 Task: Create a due date automation trigger when advanced on, the moment a card is due add content with a name or a description starting with resume.
Action: Mouse moved to (897, 267)
Screenshot: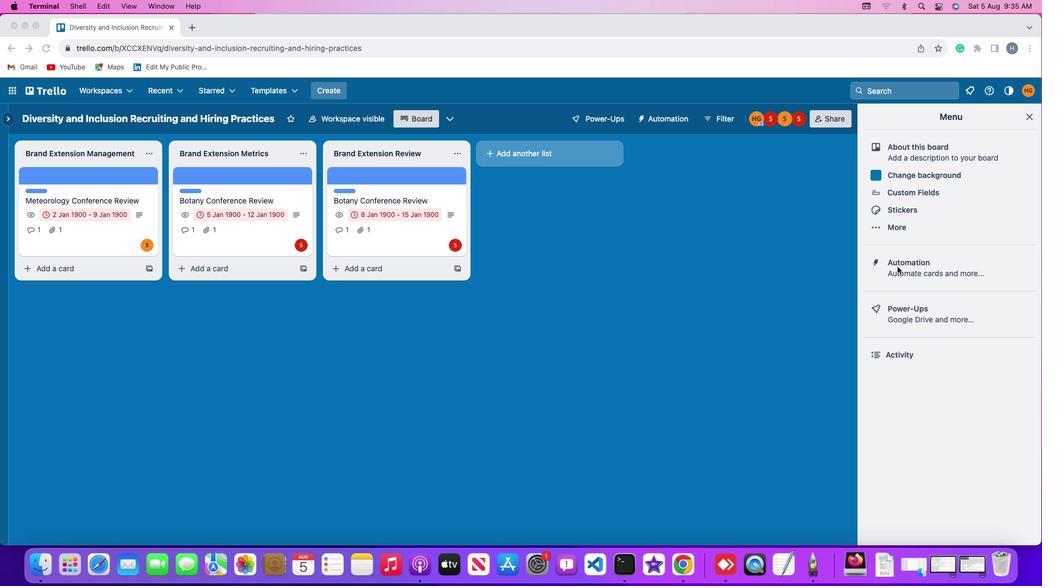 
Action: Mouse pressed left at (897, 267)
Screenshot: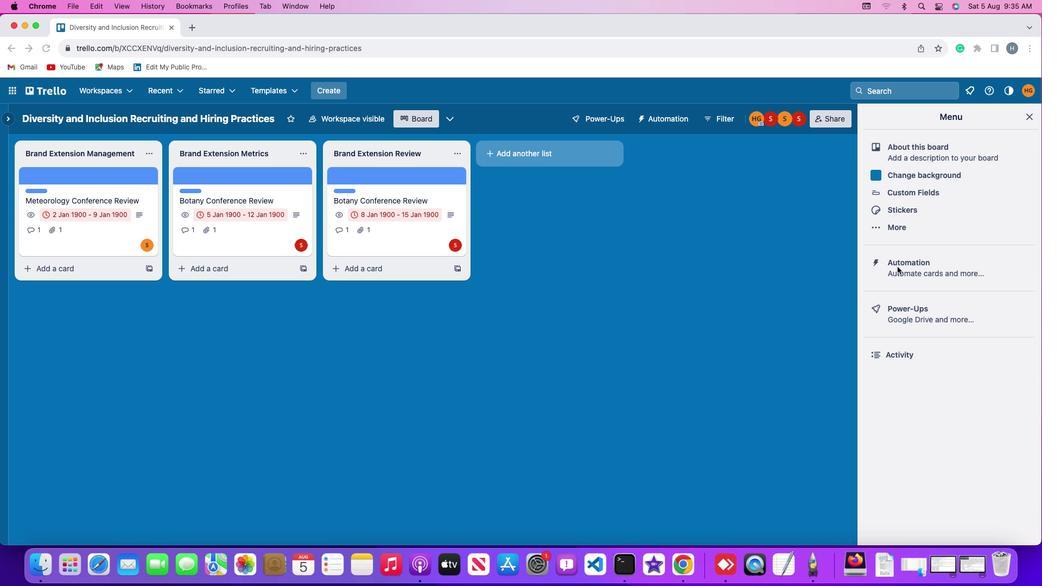 
Action: Mouse pressed left at (897, 267)
Screenshot: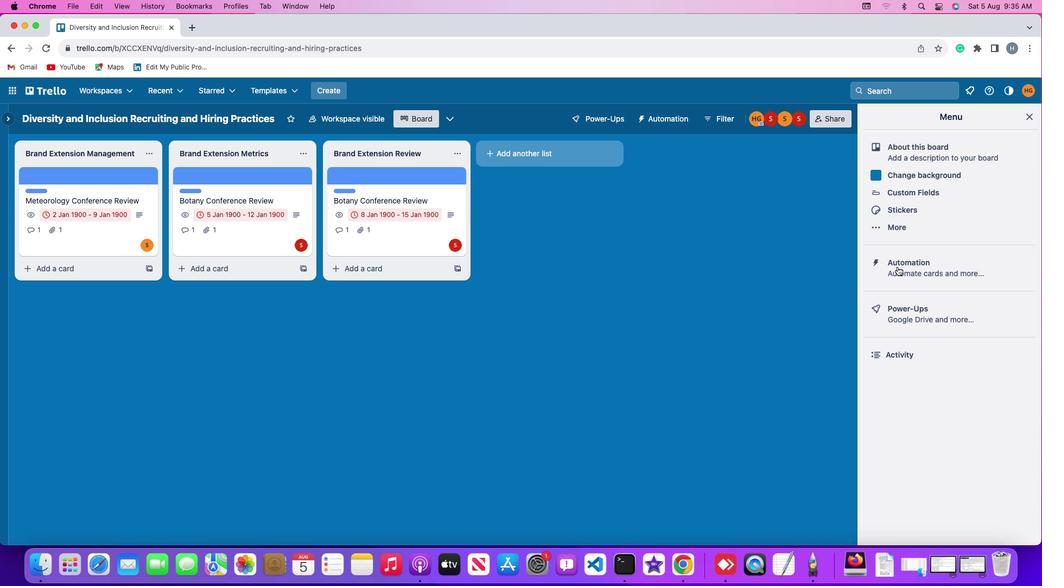 
Action: Mouse moved to (71, 257)
Screenshot: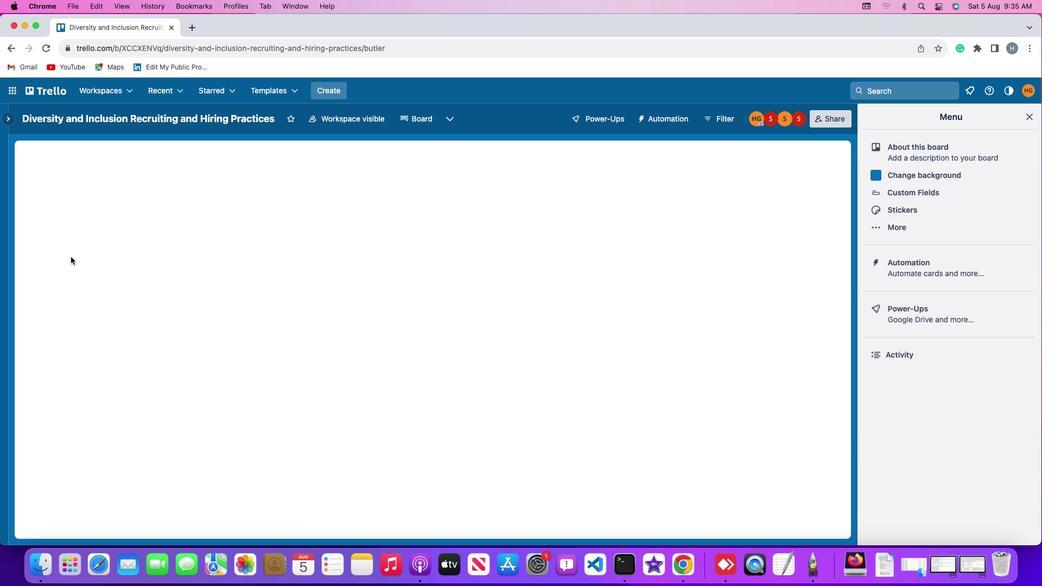 
Action: Mouse pressed left at (71, 257)
Screenshot: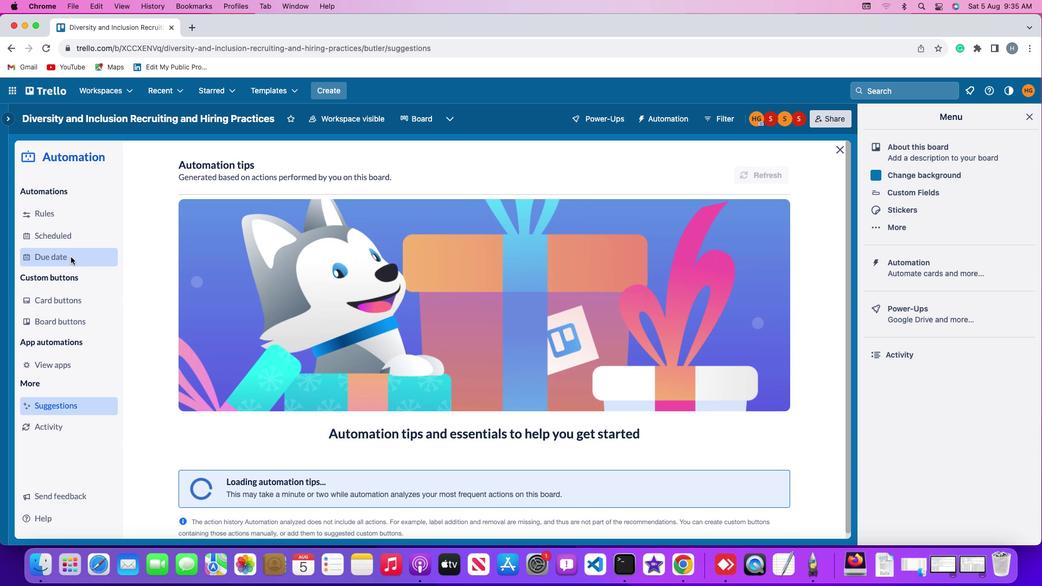
Action: Mouse moved to (747, 164)
Screenshot: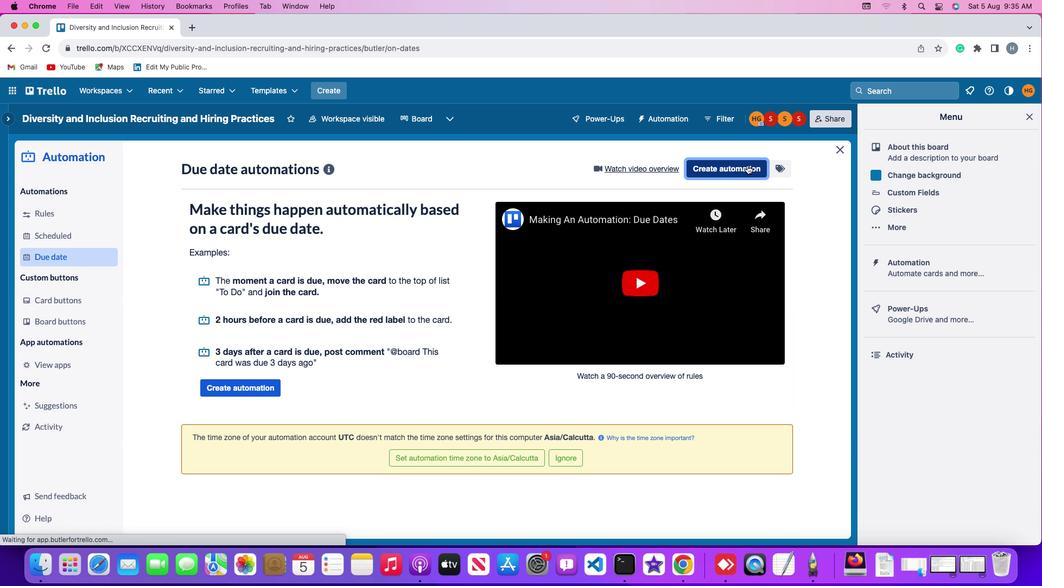 
Action: Mouse pressed left at (747, 164)
Screenshot: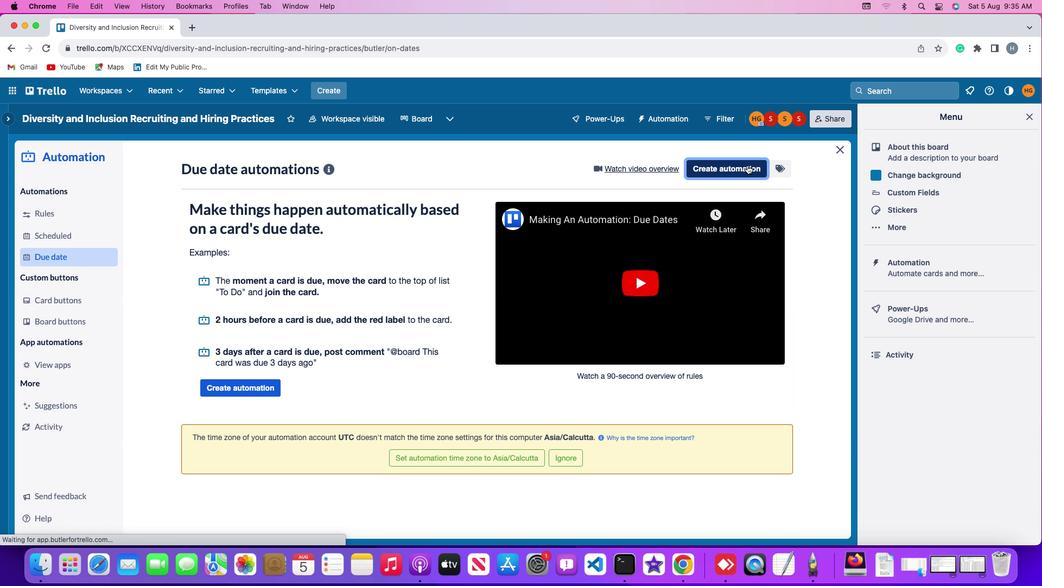 
Action: Mouse moved to (478, 265)
Screenshot: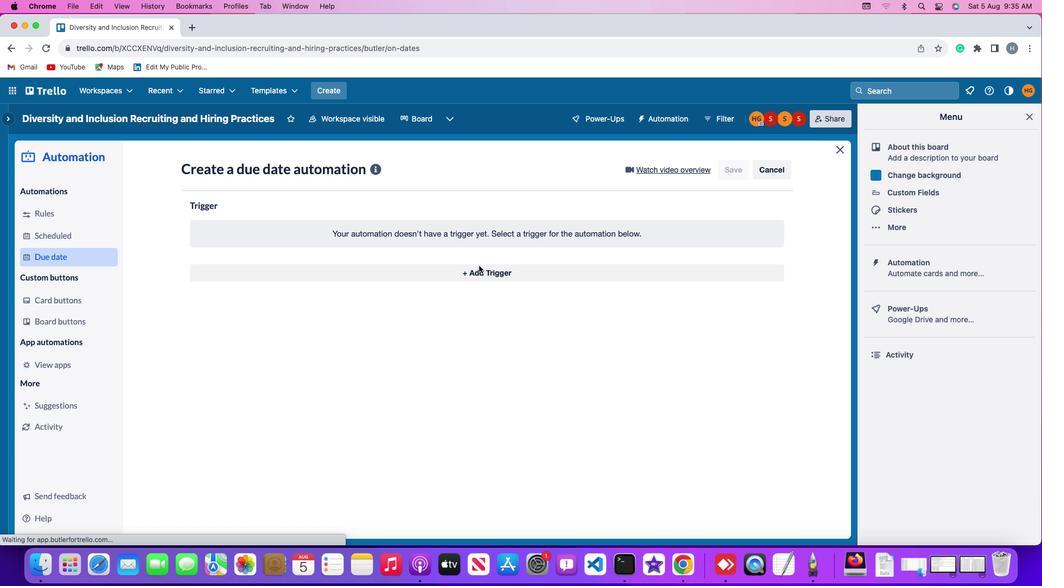 
Action: Mouse pressed left at (478, 265)
Screenshot: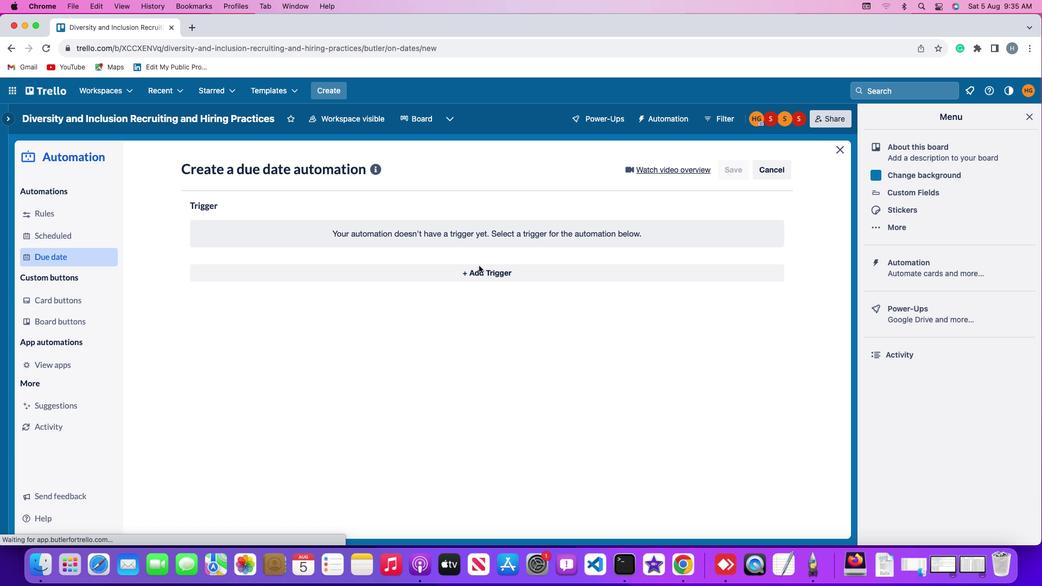 
Action: Mouse moved to (232, 398)
Screenshot: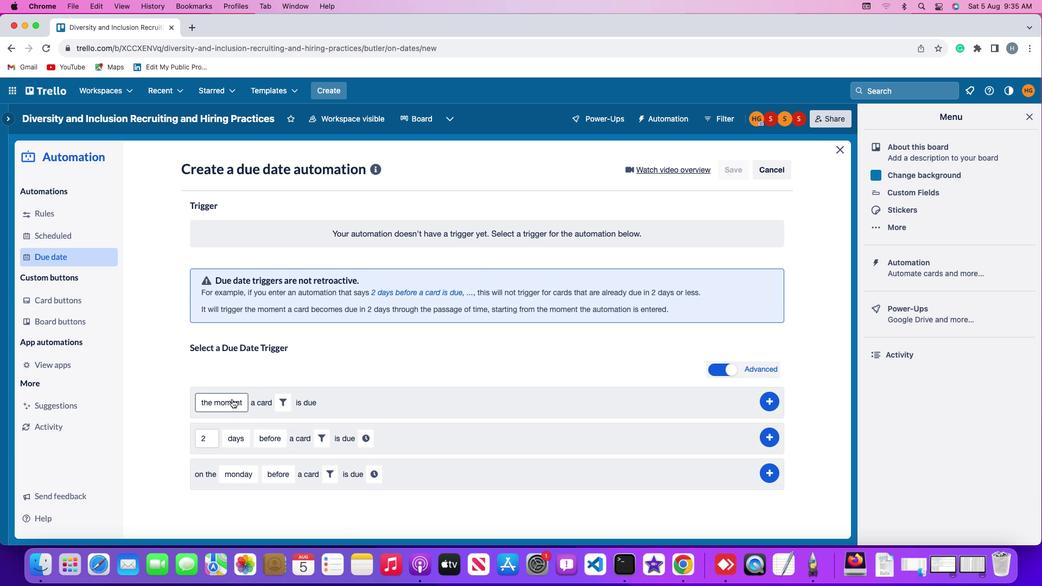 
Action: Mouse pressed left at (232, 398)
Screenshot: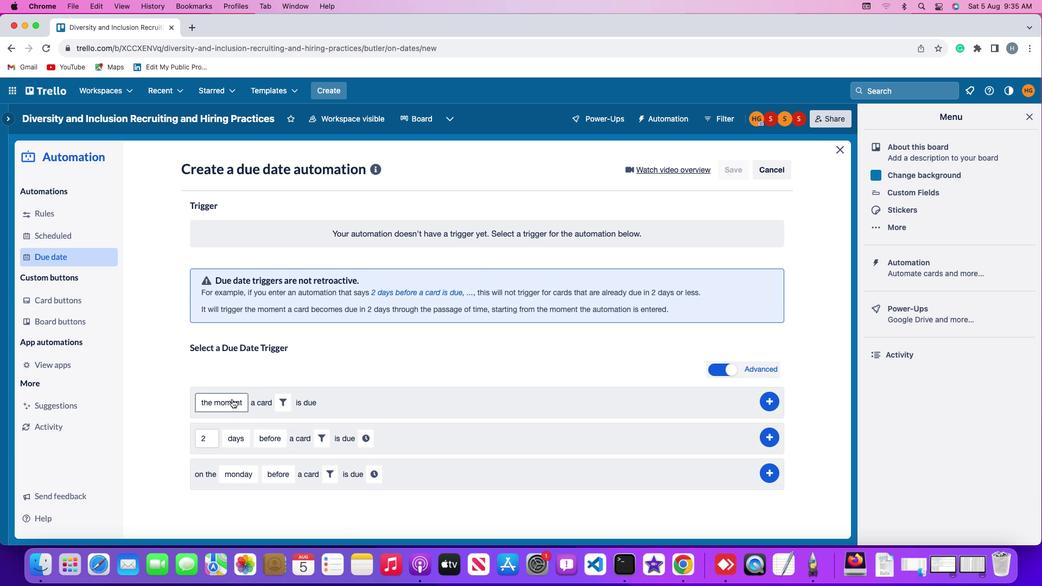 
Action: Mouse moved to (233, 422)
Screenshot: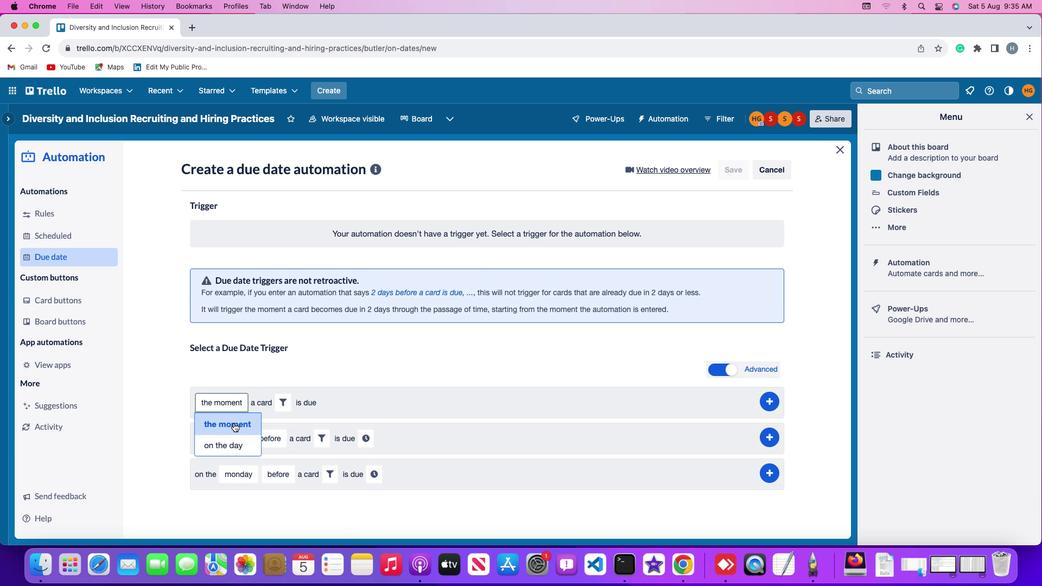 
Action: Mouse pressed left at (233, 422)
Screenshot: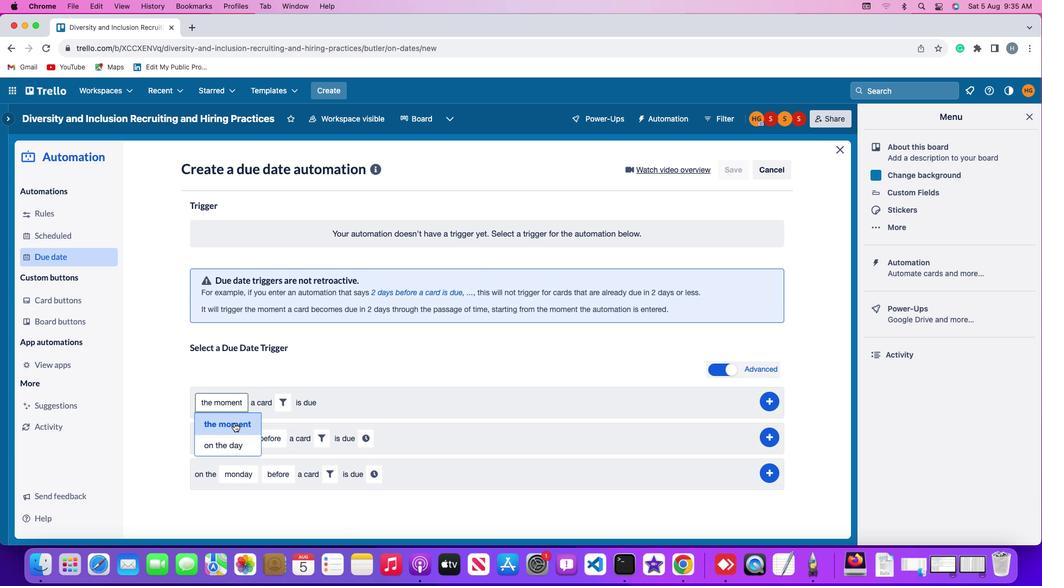 
Action: Mouse moved to (280, 401)
Screenshot: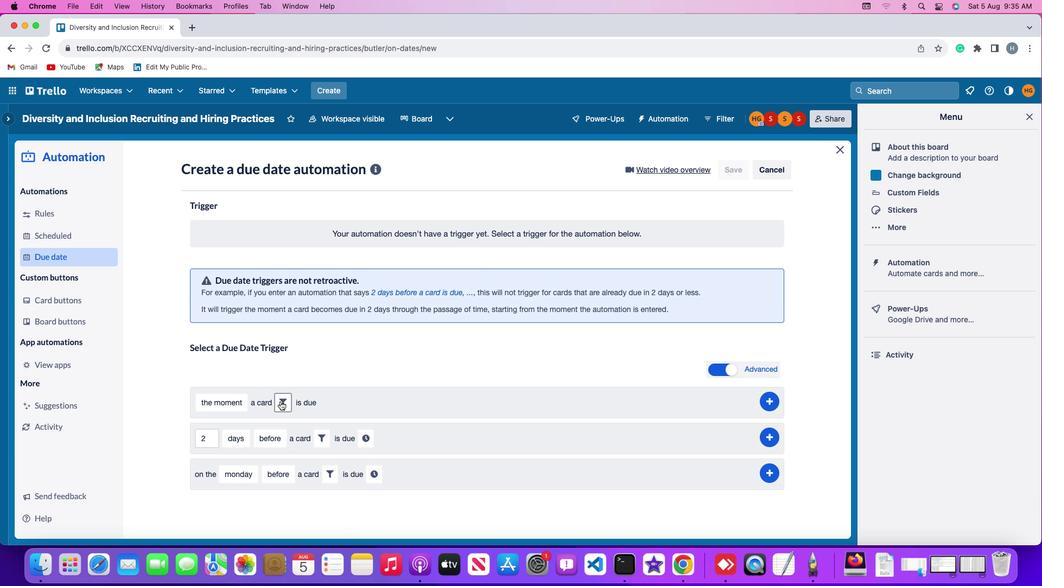 
Action: Mouse pressed left at (280, 401)
Screenshot: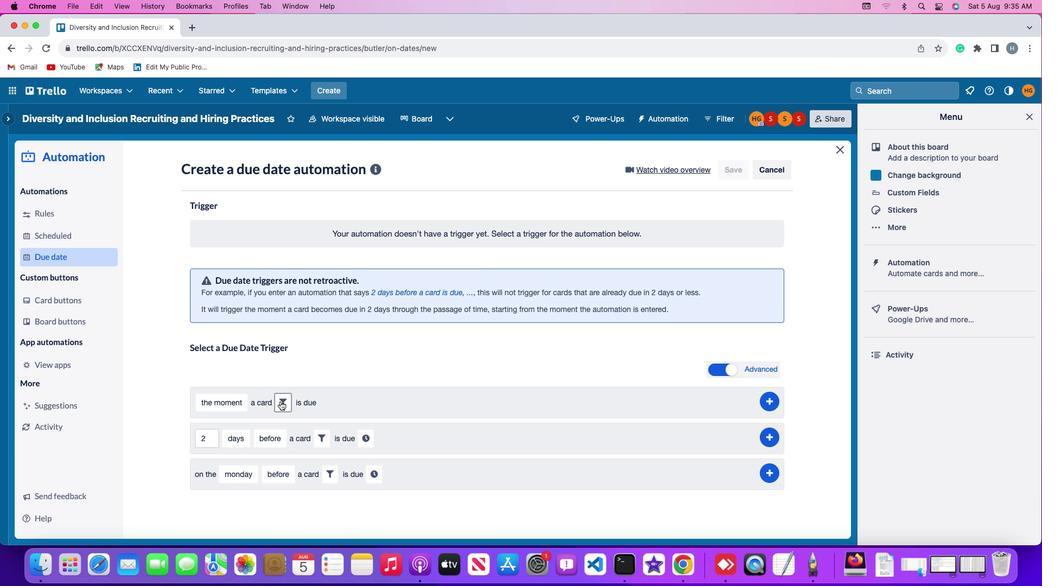 
Action: Mouse moved to (419, 433)
Screenshot: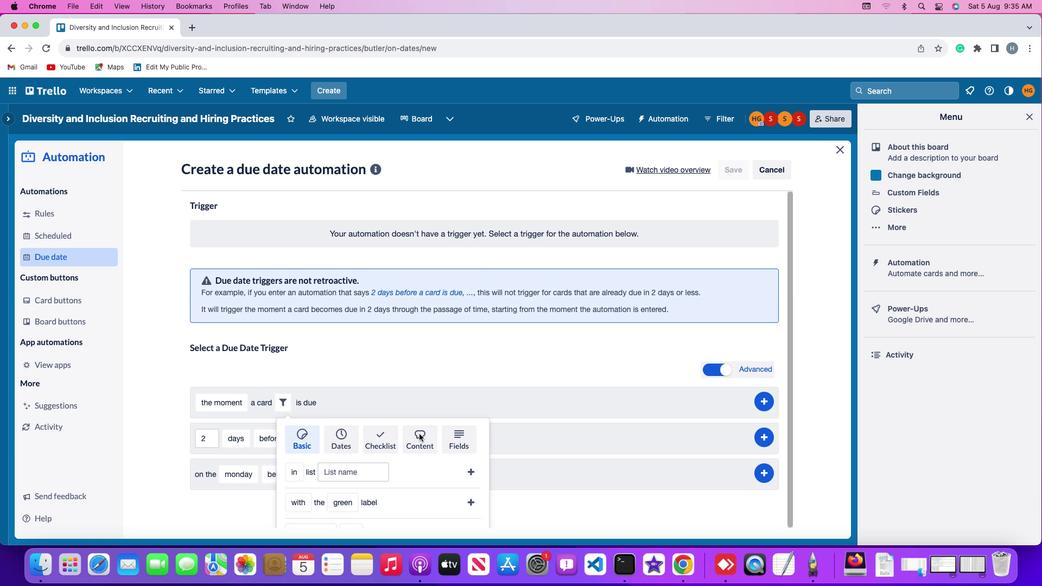 
Action: Mouse pressed left at (419, 433)
Screenshot: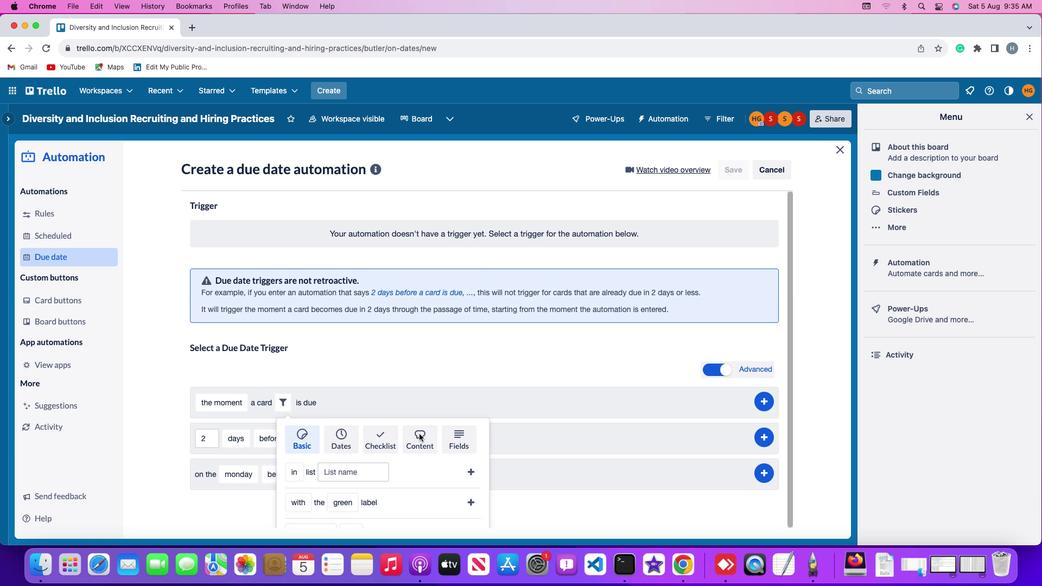 
Action: Mouse moved to (339, 451)
Screenshot: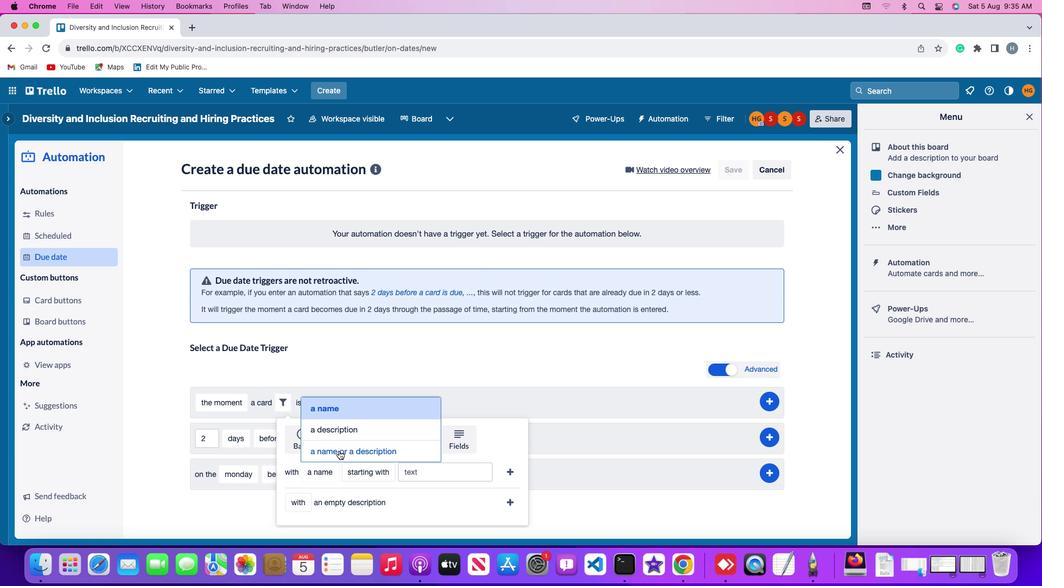
Action: Mouse pressed left at (339, 451)
Screenshot: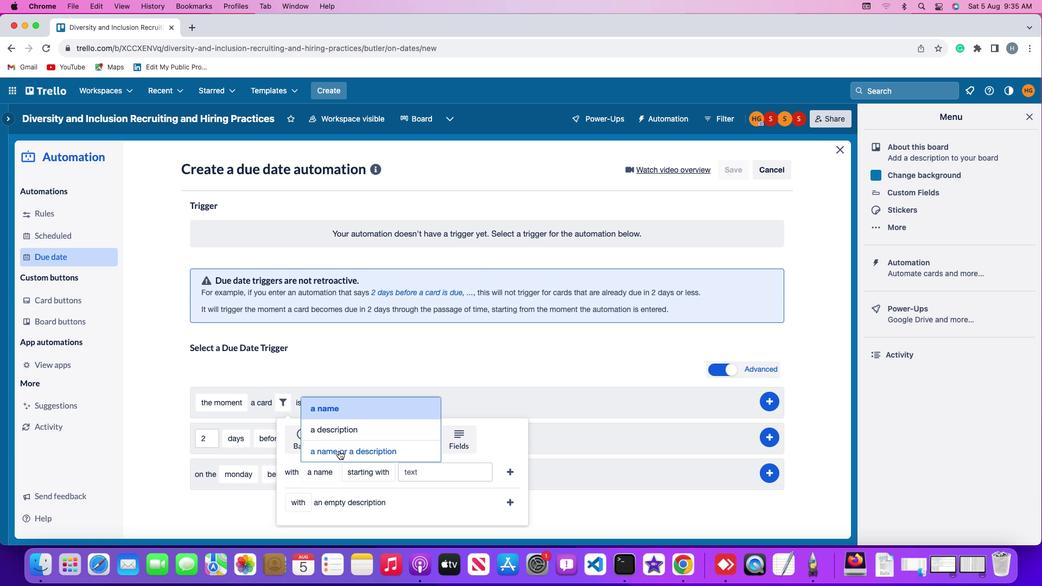 
Action: Mouse moved to (450, 341)
Screenshot: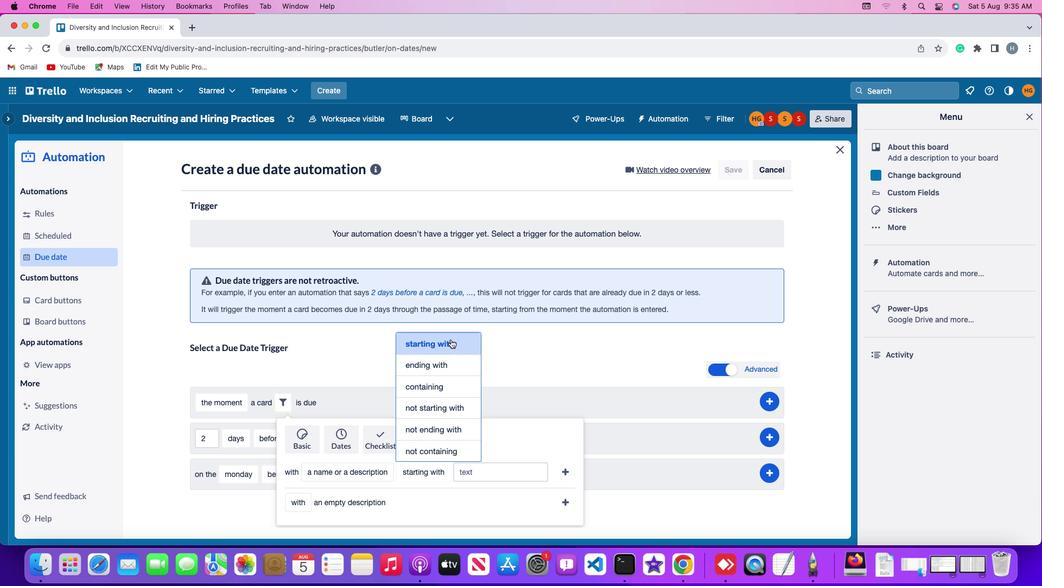 
Action: Mouse pressed left at (450, 341)
Screenshot: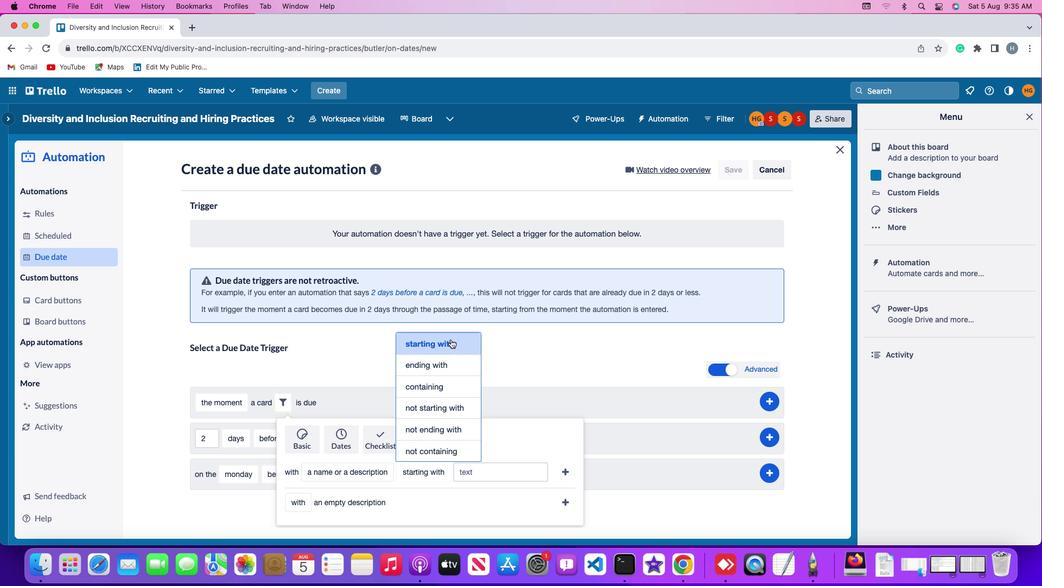 
Action: Mouse moved to (491, 472)
Screenshot: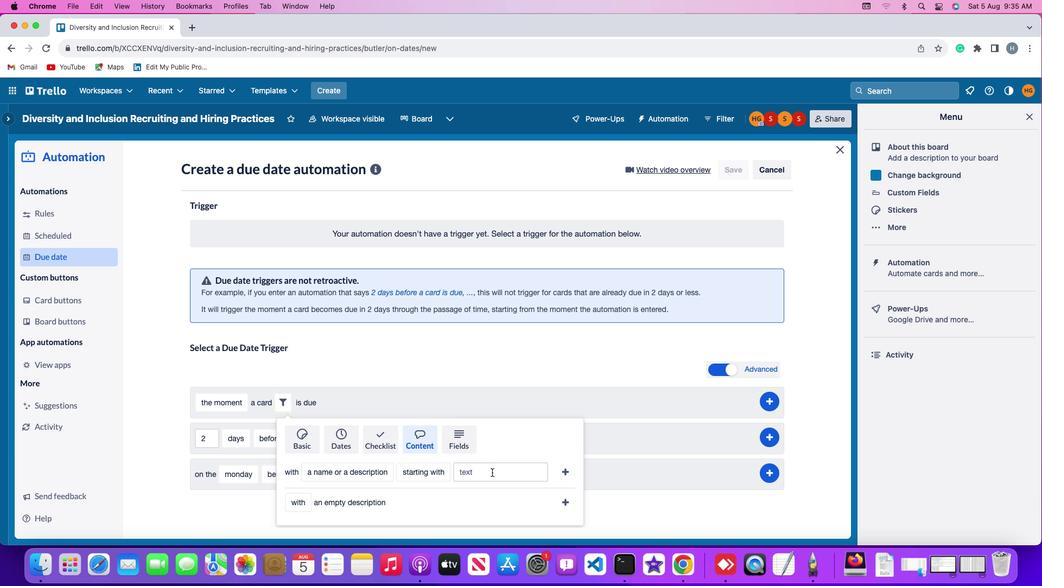 
Action: Mouse pressed left at (491, 472)
Screenshot: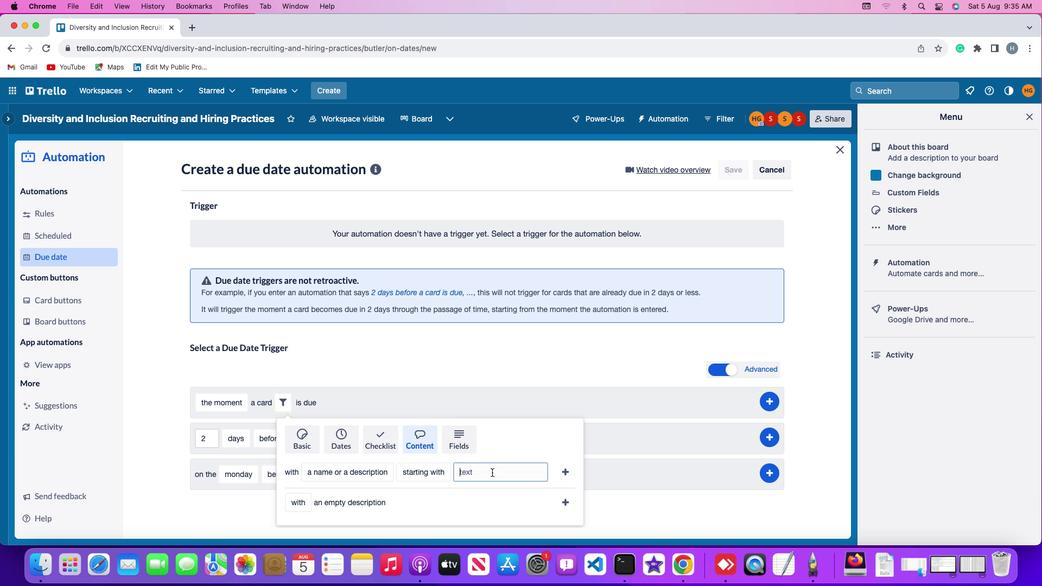 
Action: Mouse moved to (490, 471)
Screenshot: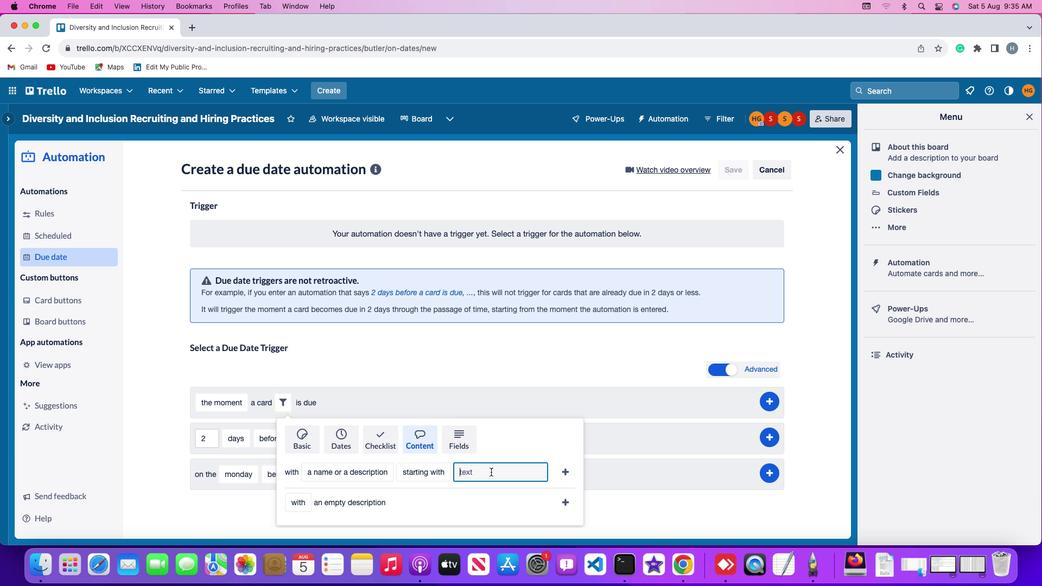 
Action: Key pressed 'r''e''s''u''m''e'
Screenshot: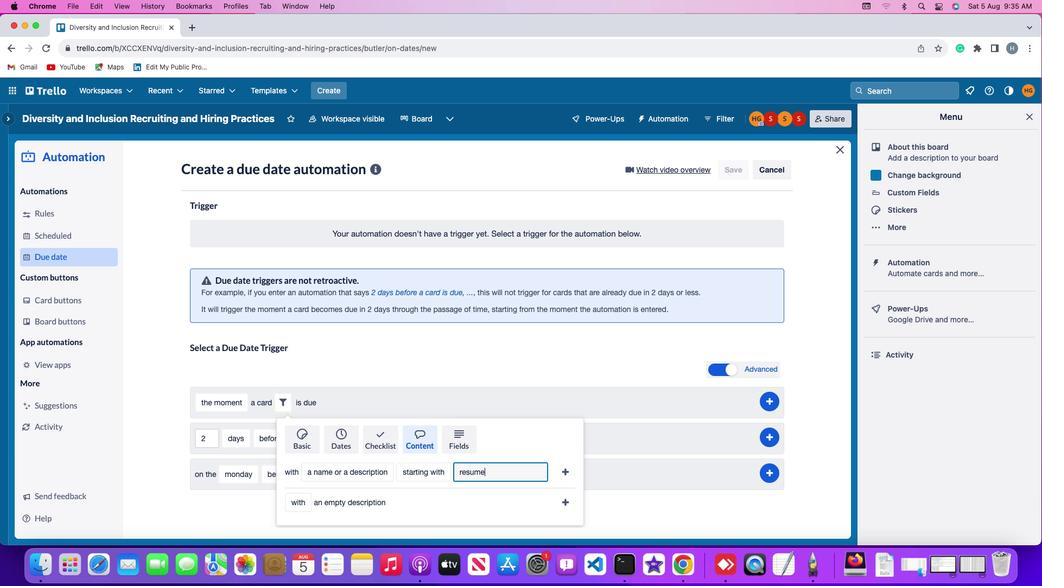 
Action: Mouse moved to (562, 471)
Screenshot: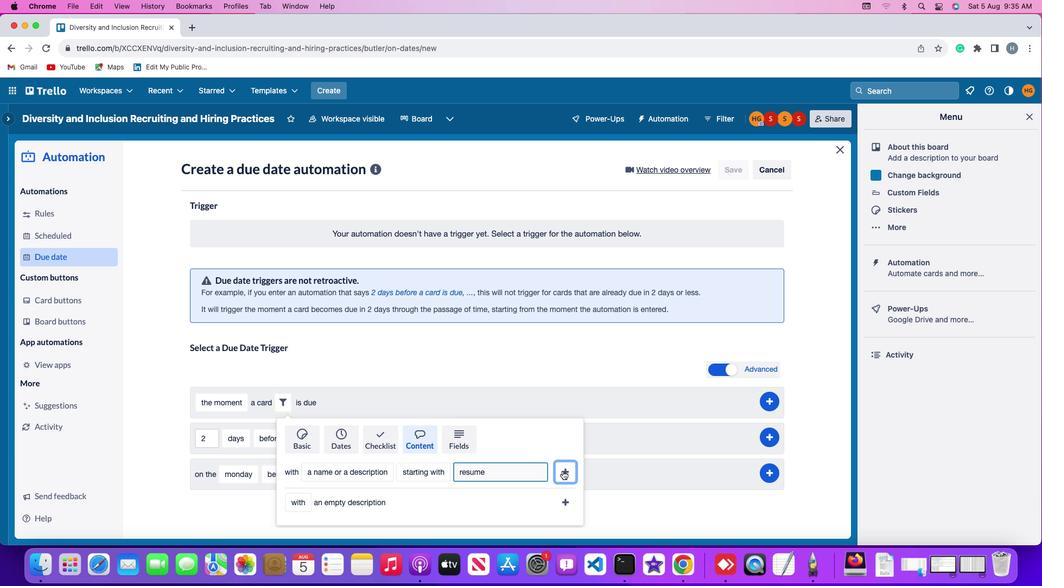 
Action: Mouse pressed left at (562, 471)
Screenshot: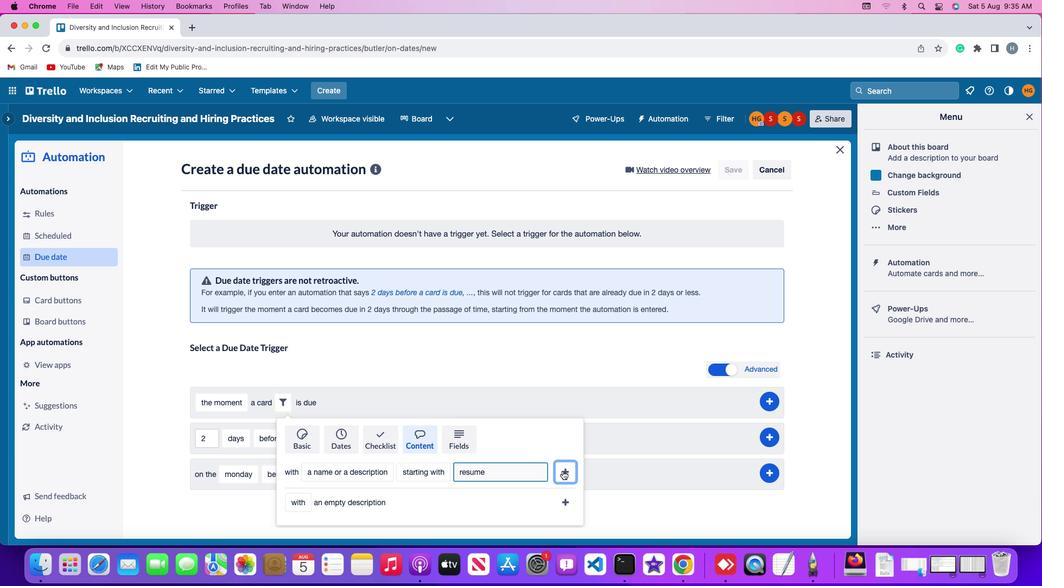 
Action: Mouse moved to (766, 398)
Screenshot: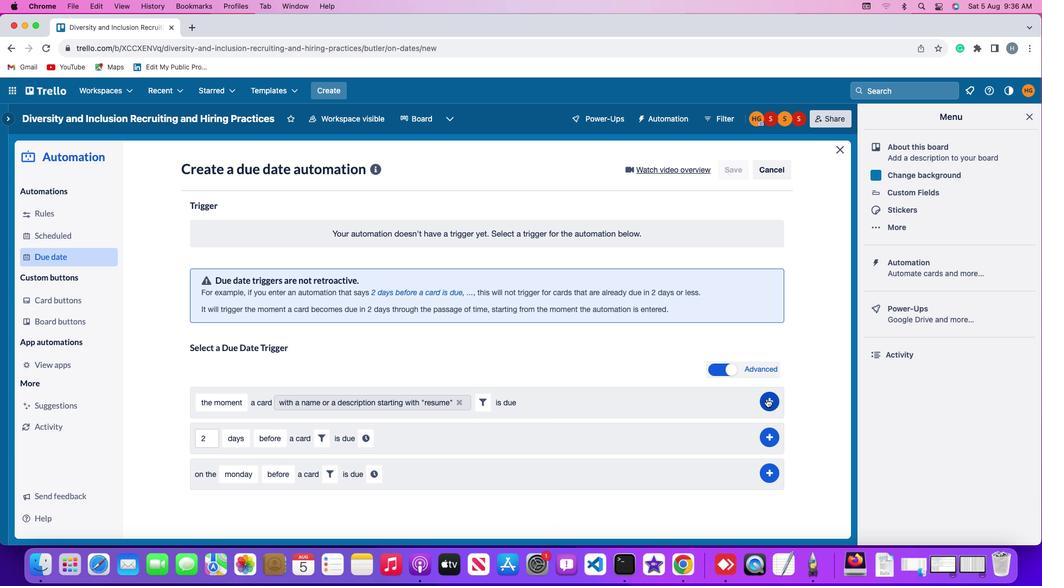 
Action: Mouse pressed left at (766, 398)
Screenshot: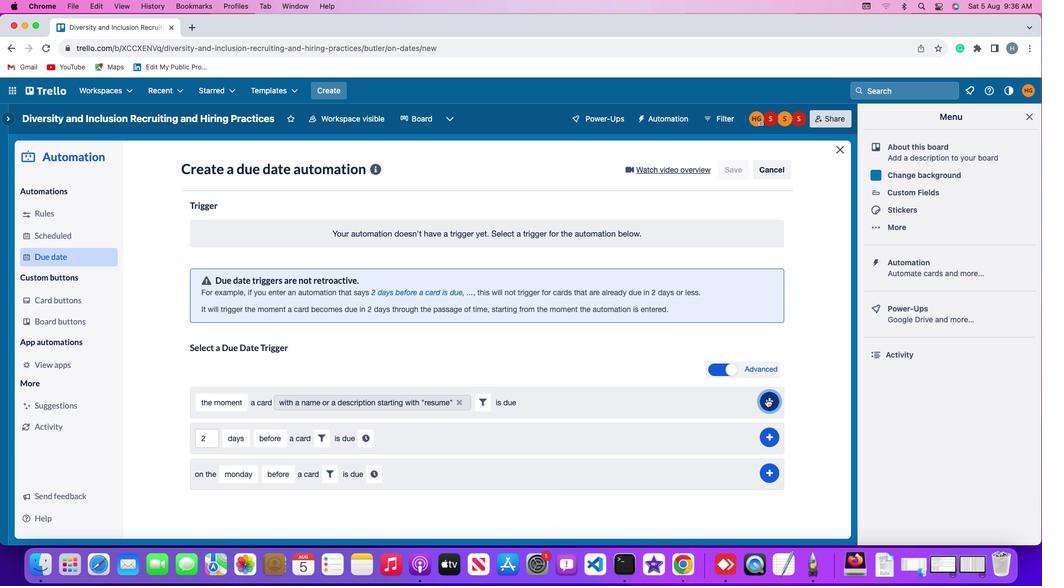 
Action: Mouse moved to (811, 334)
Screenshot: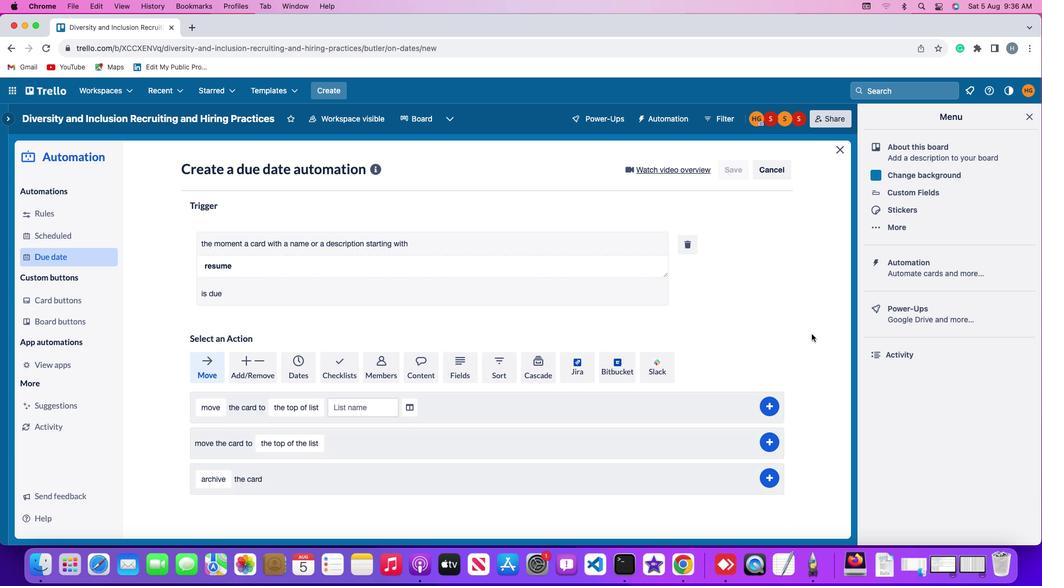 
